 Task: Sort the projects in the repository "Javascript" by recently updated.
Action: Mouse moved to (942, 210)
Screenshot: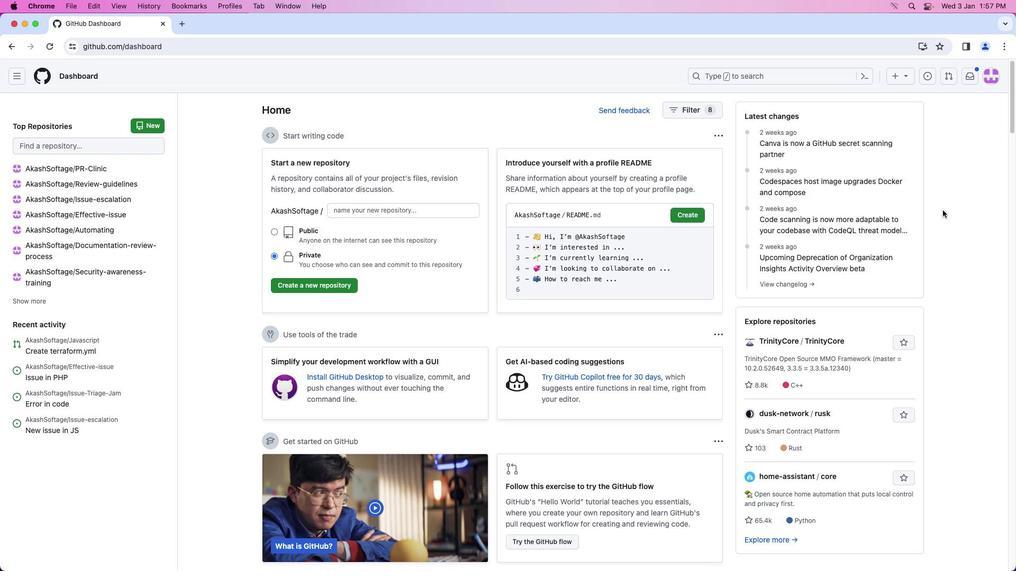 
Action: Mouse pressed left at (942, 210)
Screenshot: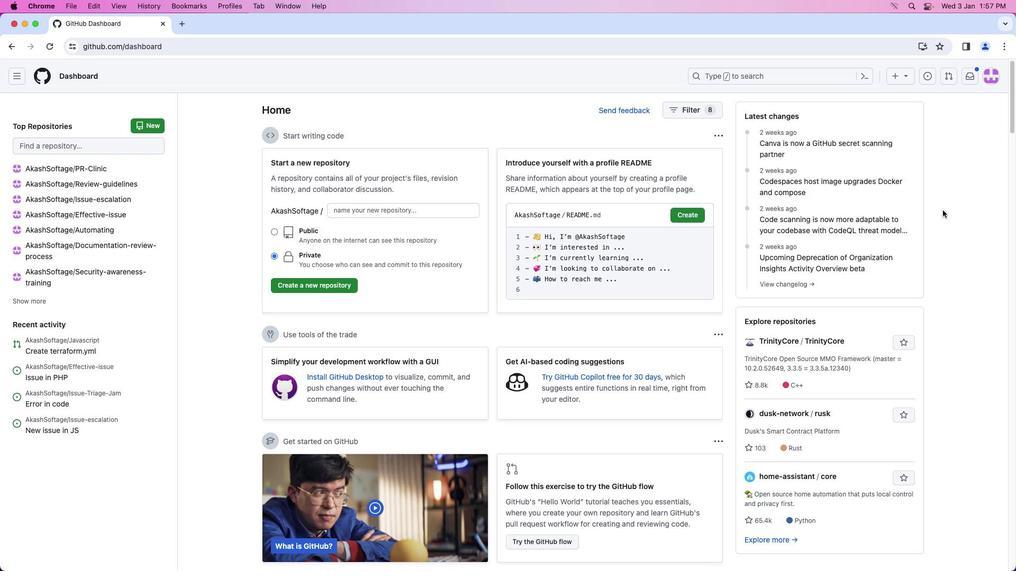 
Action: Mouse moved to (990, 78)
Screenshot: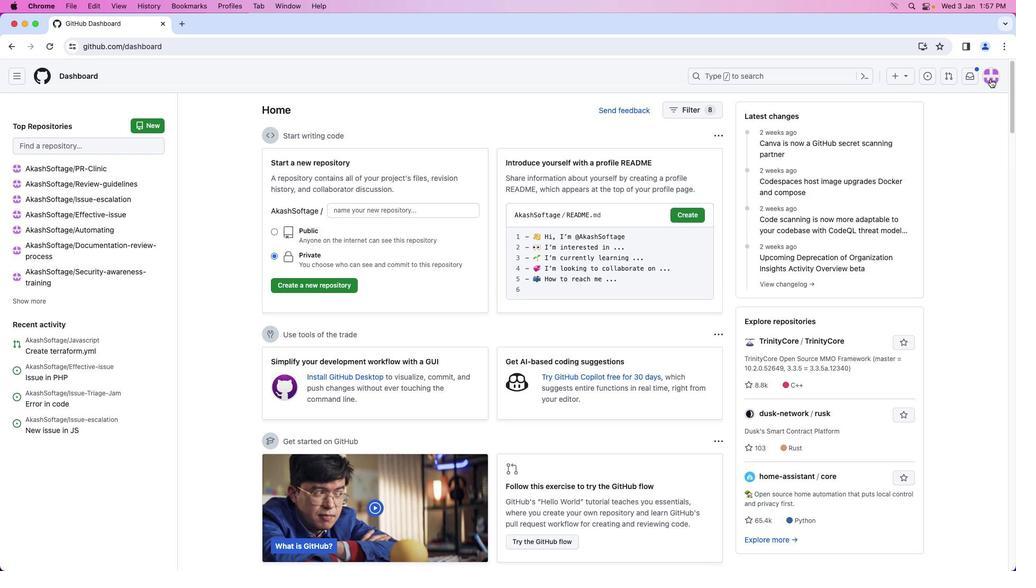 
Action: Mouse pressed left at (990, 78)
Screenshot: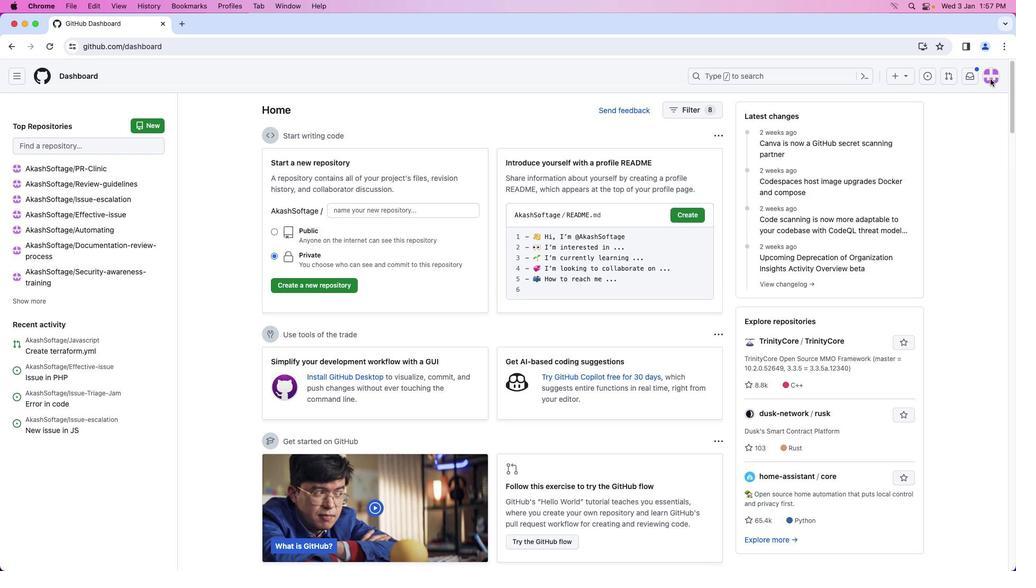 
Action: Mouse moved to (928, 168)
Screenshot: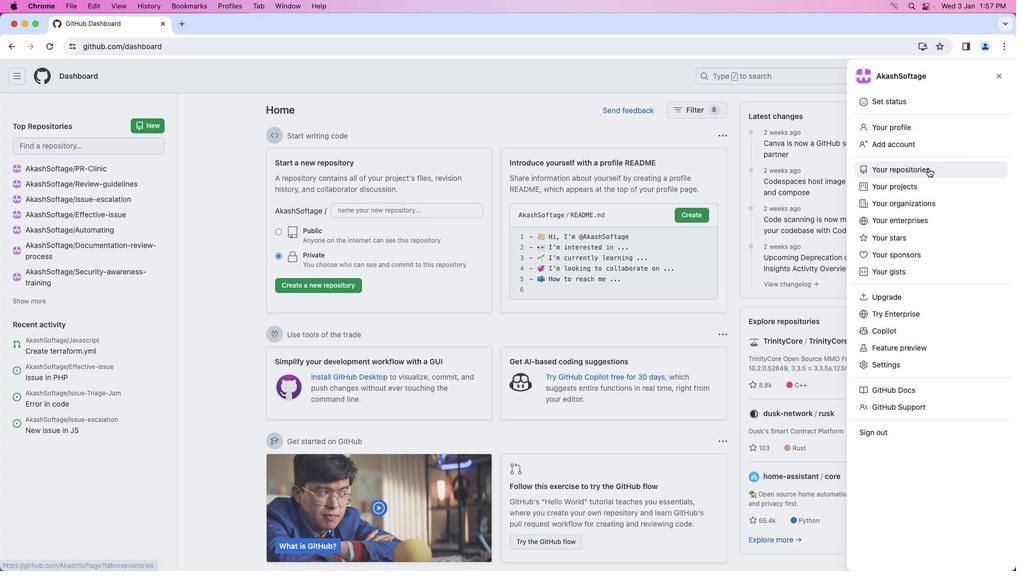 
Action: Mouse pressed left at (928, 168)
Screenshot: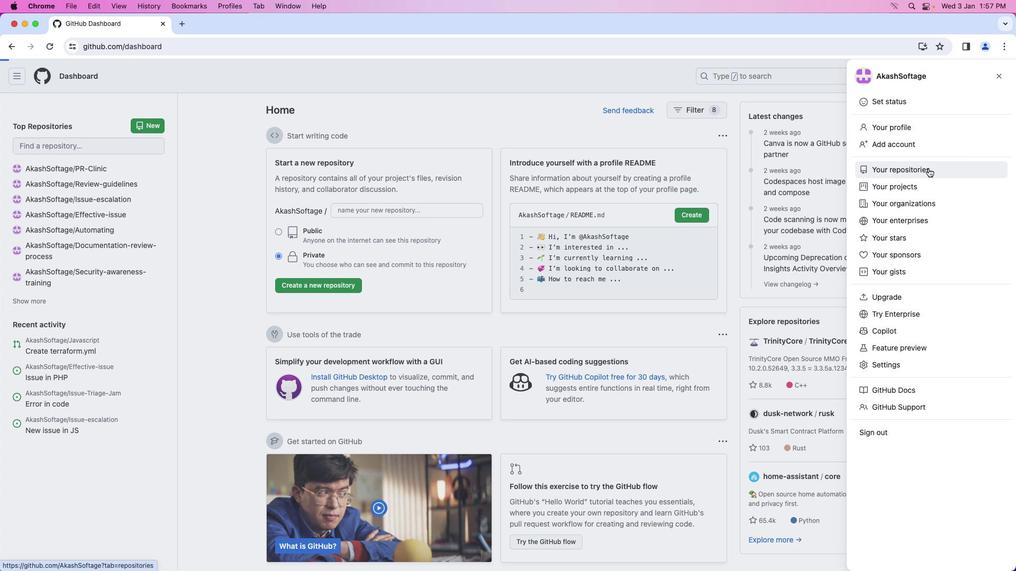 
Action: Mouse moved to (379, 169)
Screenshot: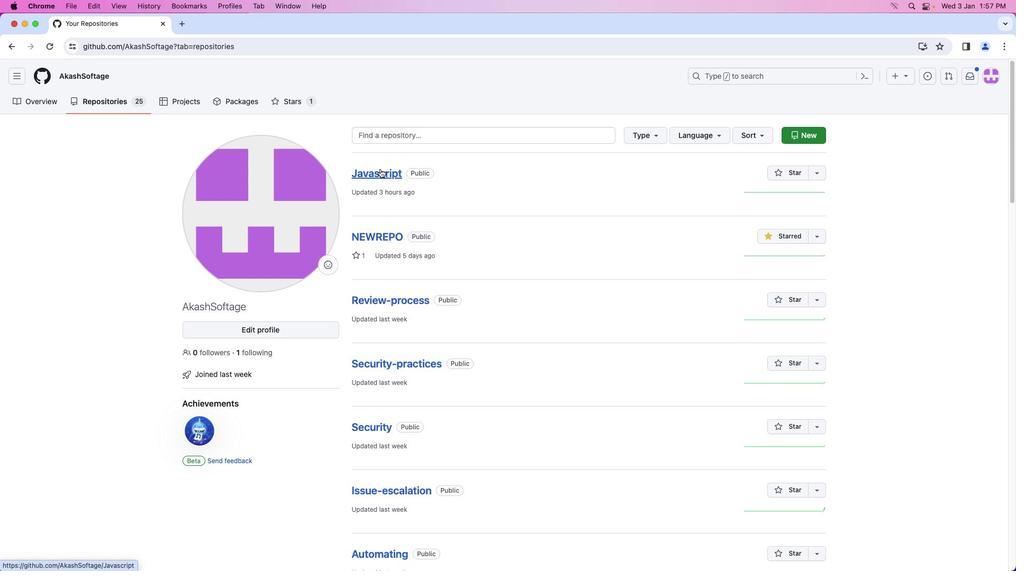 
Action: Mouse pressed left at (379, 169)
Screenshot: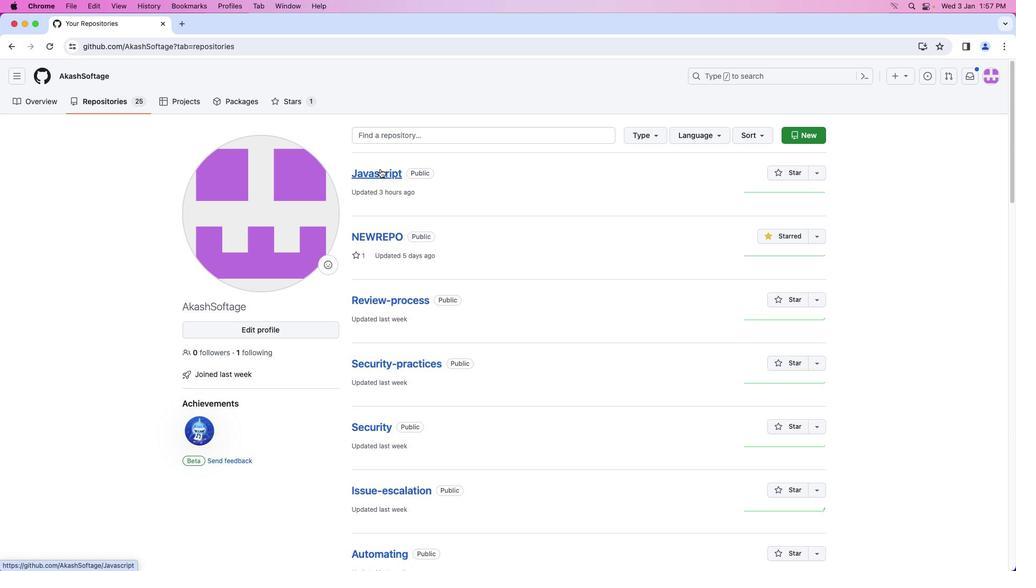 
Action: Mouse moved to (282, 105)
Screenshot: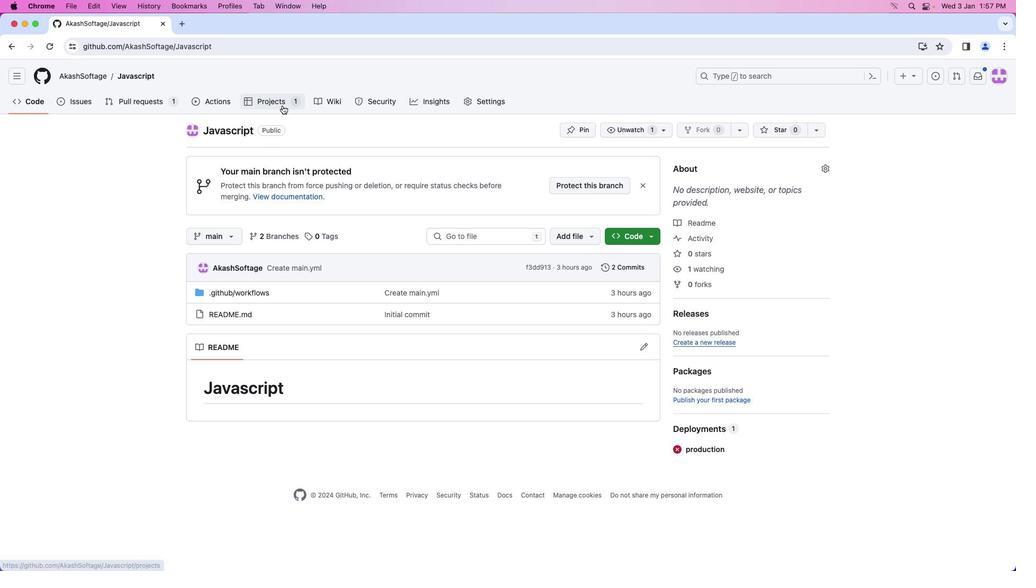 
Action: Mouse pressed left at (282, 105)
Screenshot: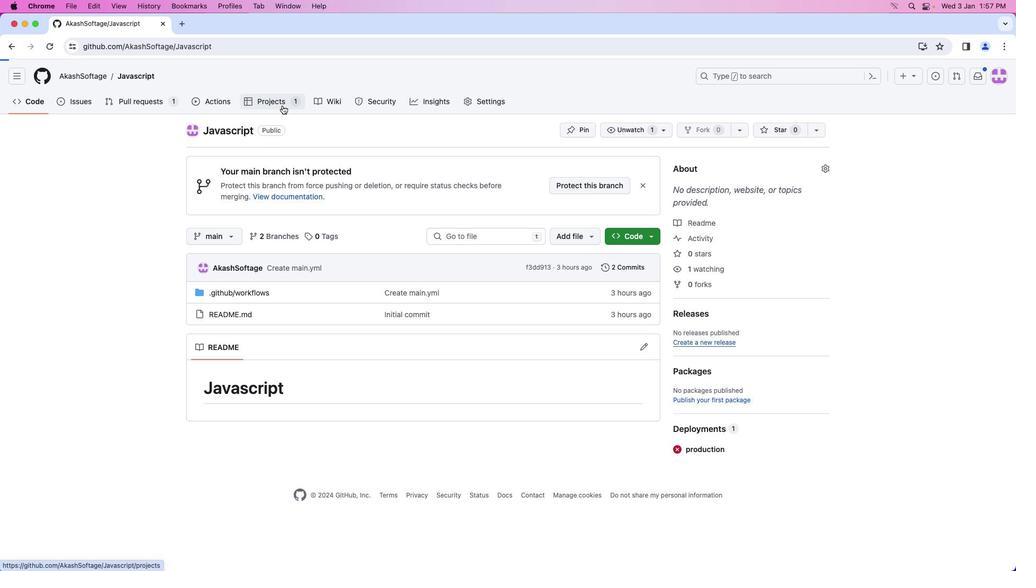 
Action: Mouse moved to (815, 271)
Screenshot: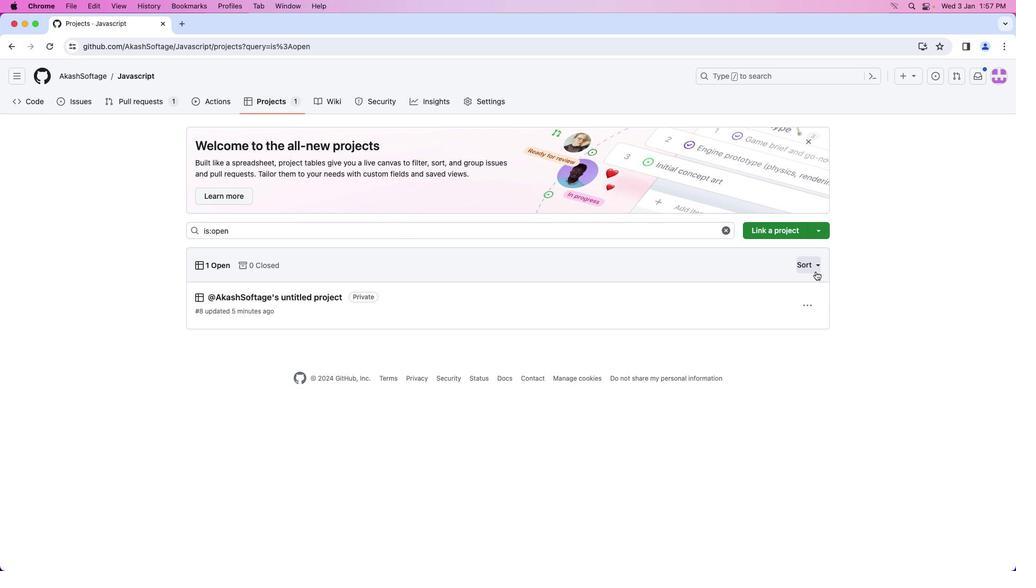 
Action: Mouse pressed left at (815, 271)
Screenshot: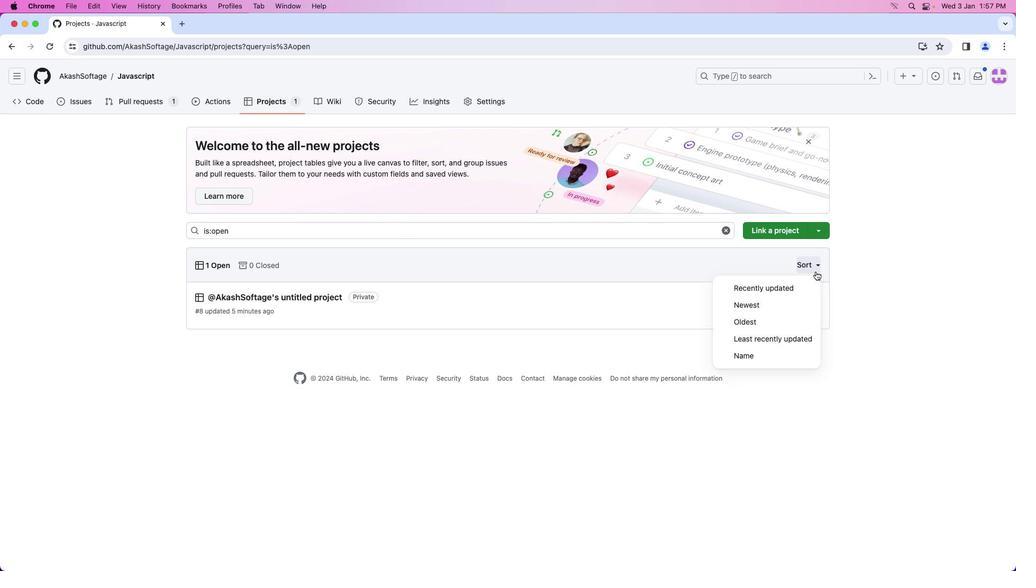 
Action: Mouse moved to (797, 284)
Screenshot: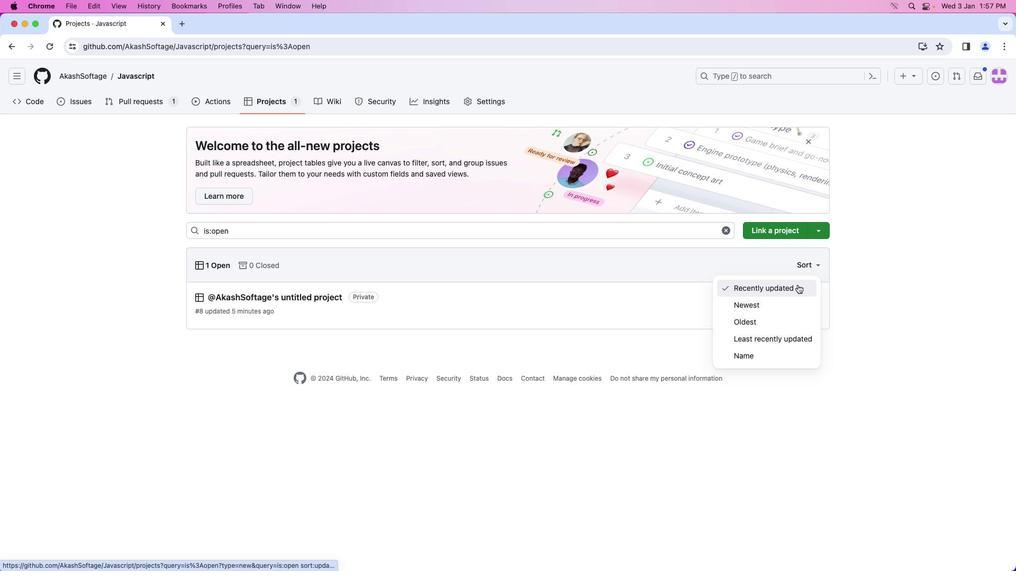 
Action: Mouse pressed left at (797, 284)
Screenshot: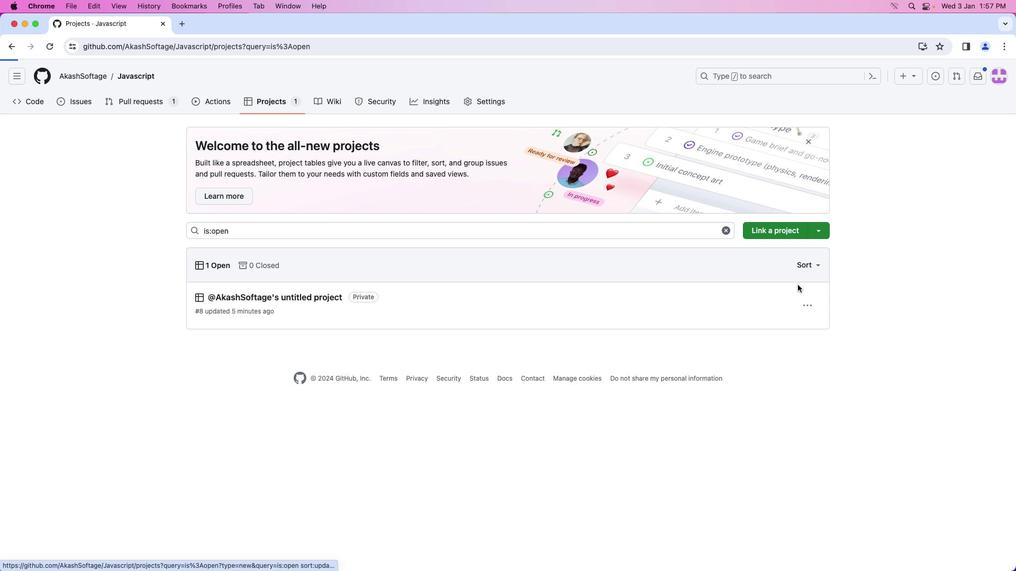 
